 Task: Open a blank sheet, save the file as management.txt Insert a table ' 2 by 2' In first column, add headers, 'Brand, Model'. Under first header, add  AppleUnder second header, add Iphone. Change table style to  Black 
Action: Mouse moved to (277, 290)
Screenshot: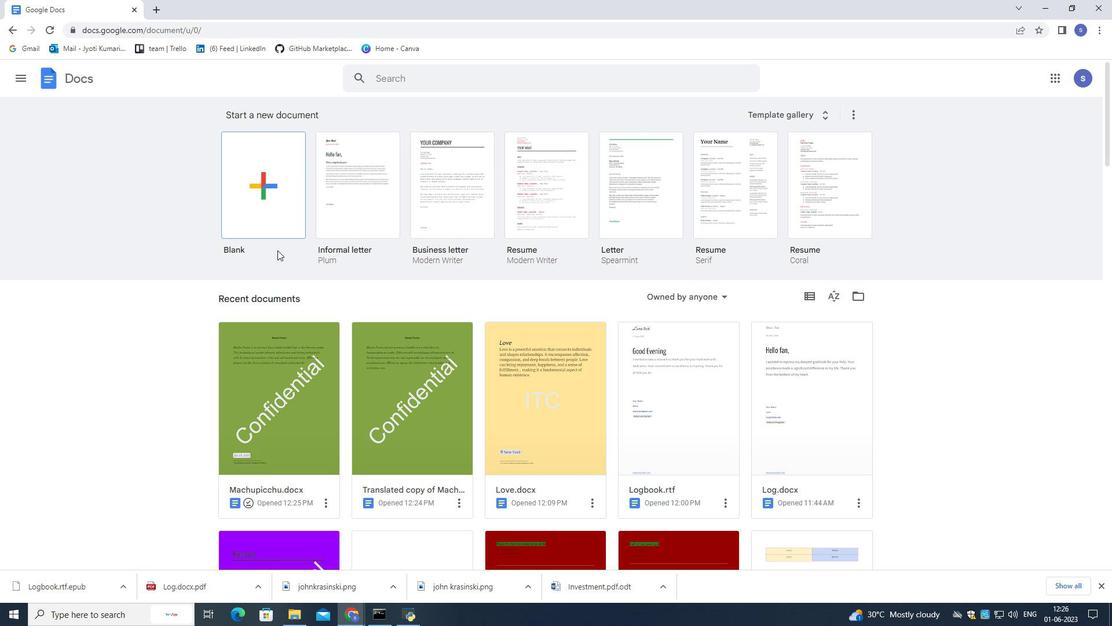 
Action: Mouse scrolled (277, 290) with delta (0, 0)
Screenshot: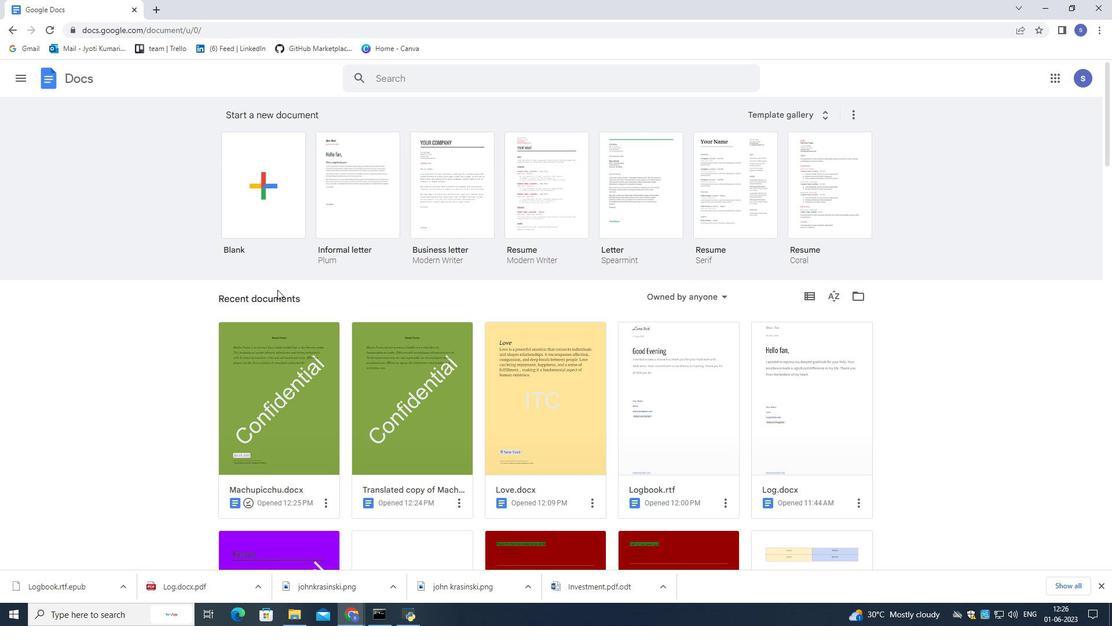 
Action: Mouse scrolled (277, 290) with delta (0, 0)
Screenshot: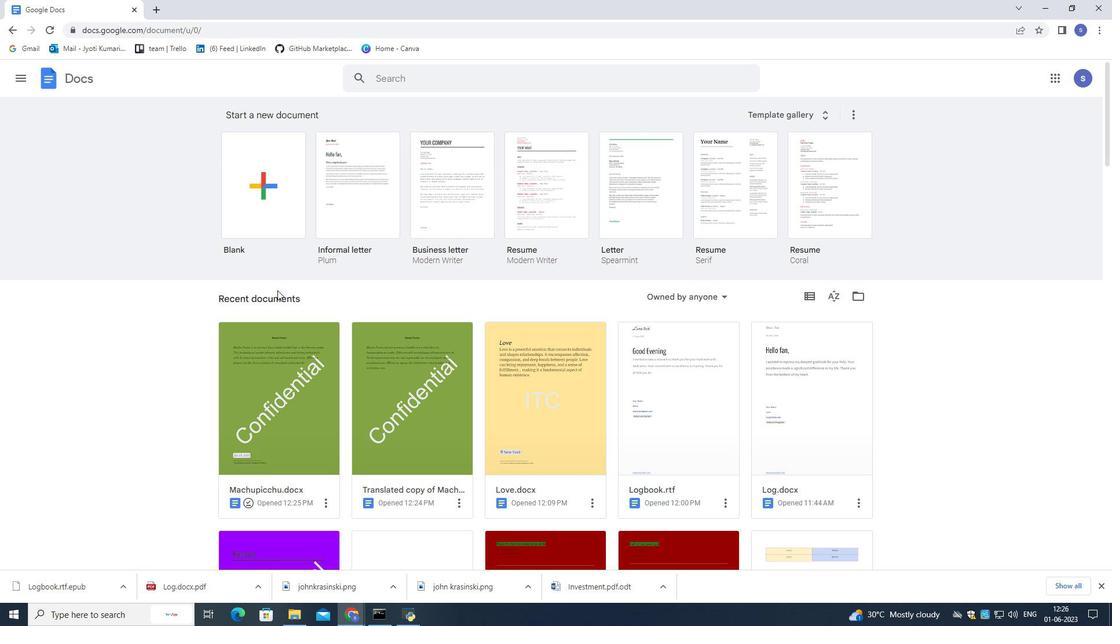 
Action: Mouse scrolled (277, 290) with delta (0, 0)
Screenshot: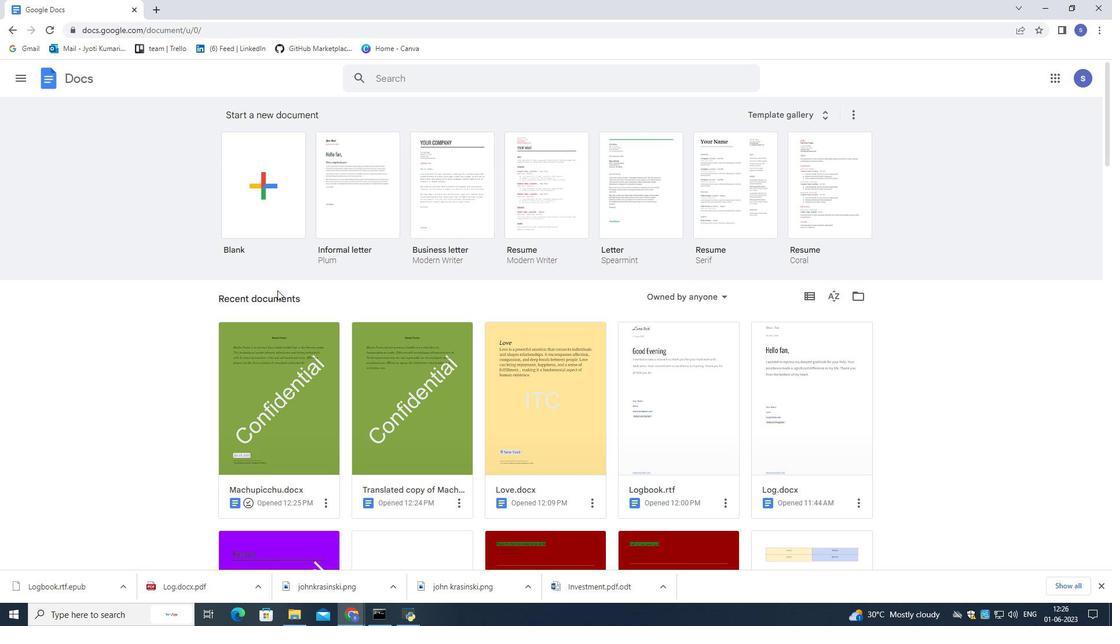 
Action: Mouse scrolled (277, 289) with delta (0, 0)
Screenshot: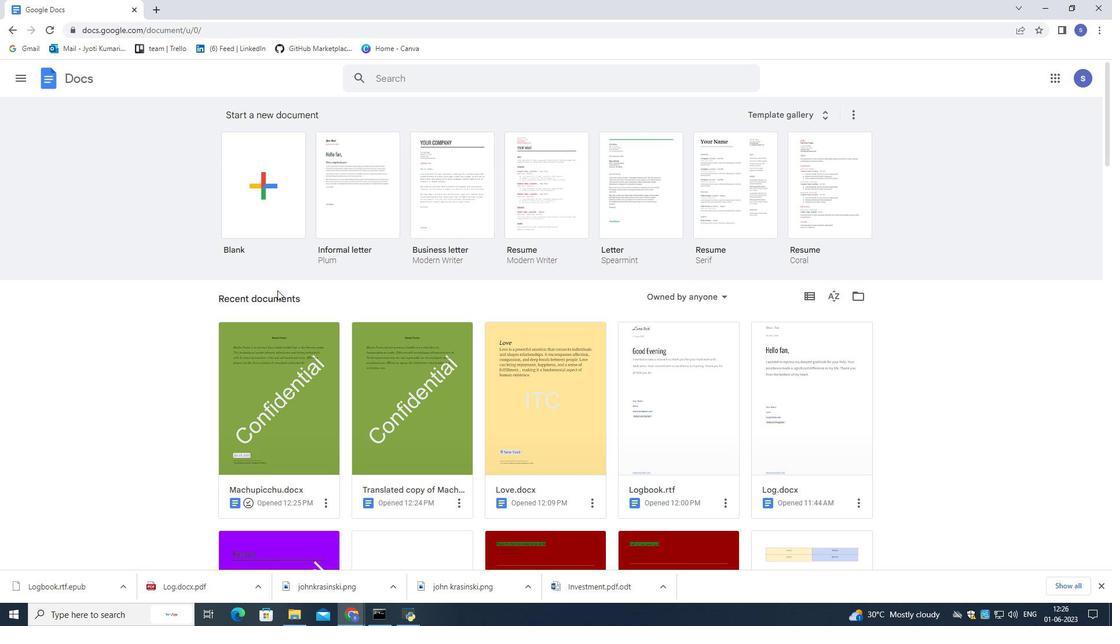 
Action: Mouse scrolled (277, 290) with delta (0, 0)
Screenshot: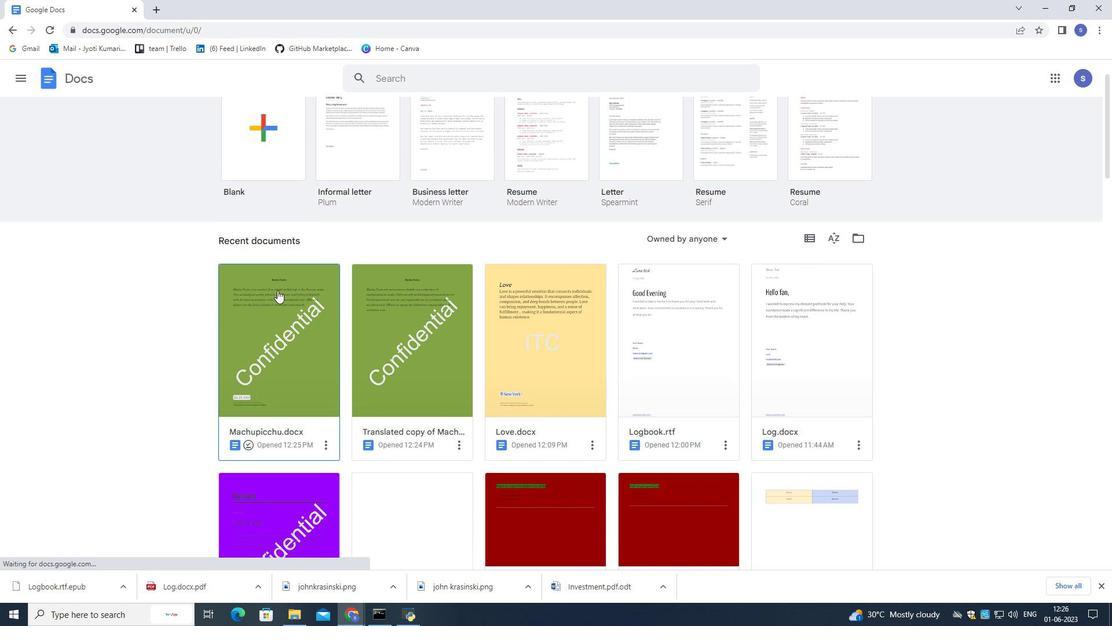 
Action: Mouse moved to (246, 195)
Screenshot: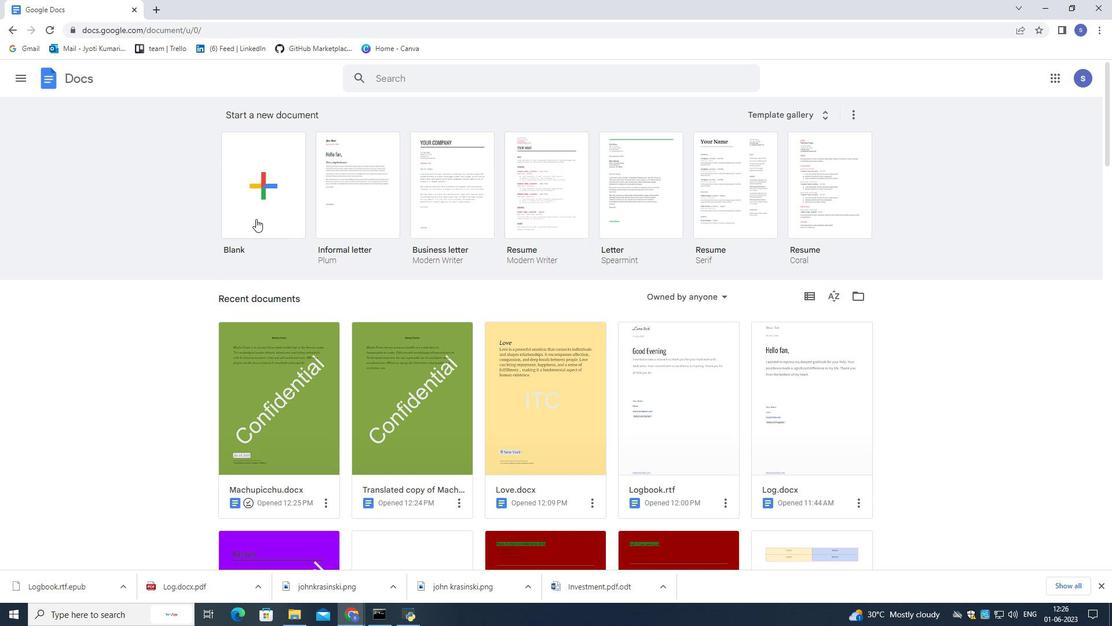 
Action: Mouse pressed left at (246, 195)
Screenshot: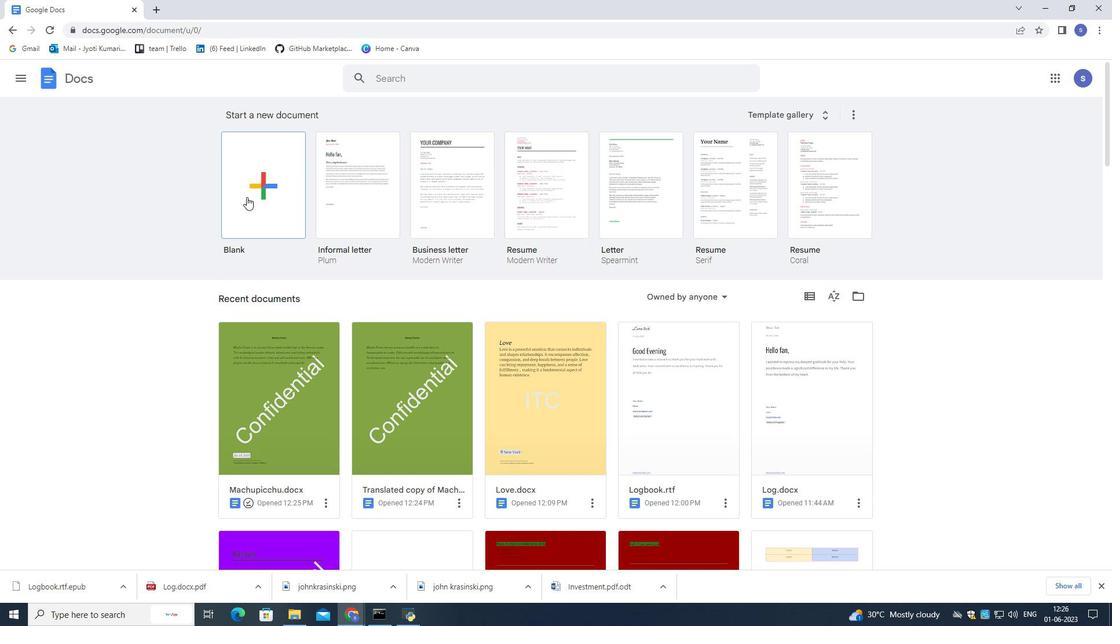 
Action: Mouse moved to (128, 70)
Screenshot: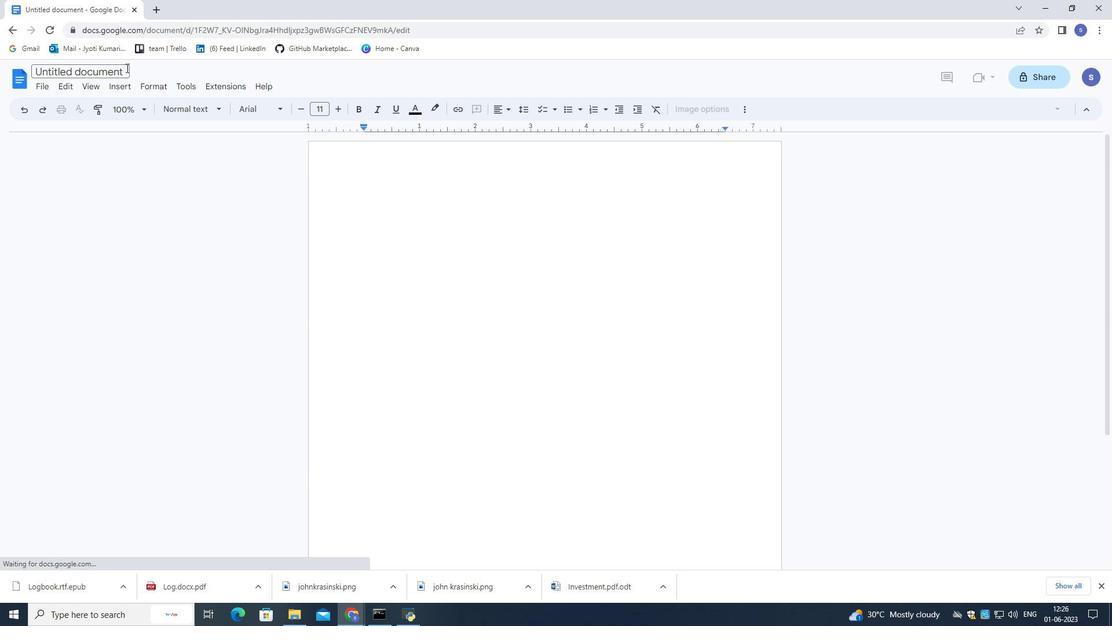 
Action: Mouse pressed left at (128, 70)
Screenshot: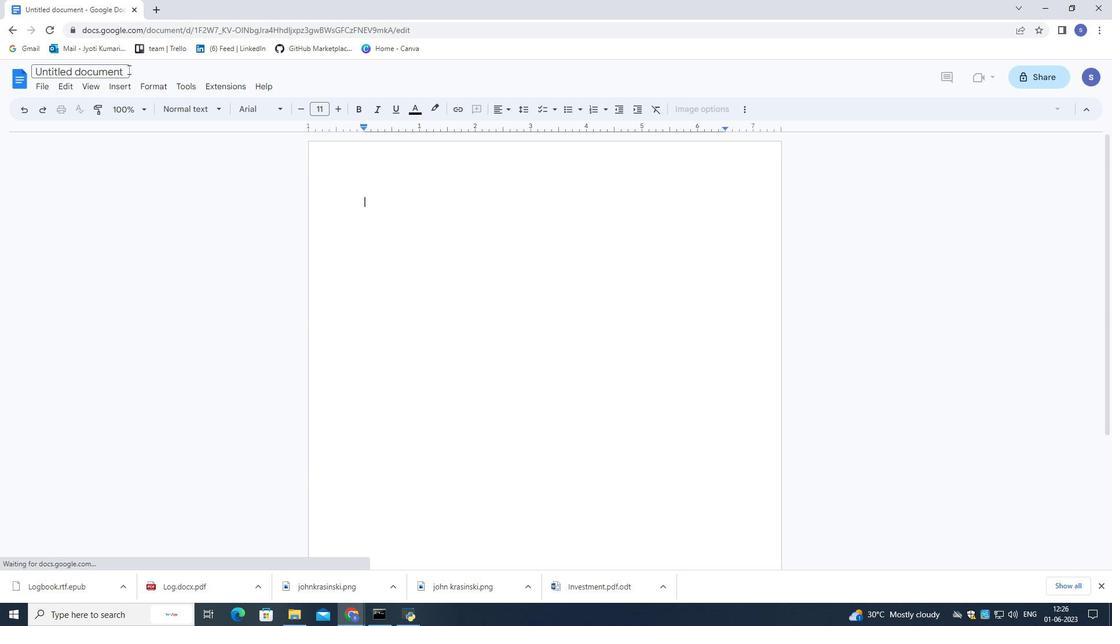 
Action: Key pressed <Key.shift>Management.txt<Key.enter>
Screenshot: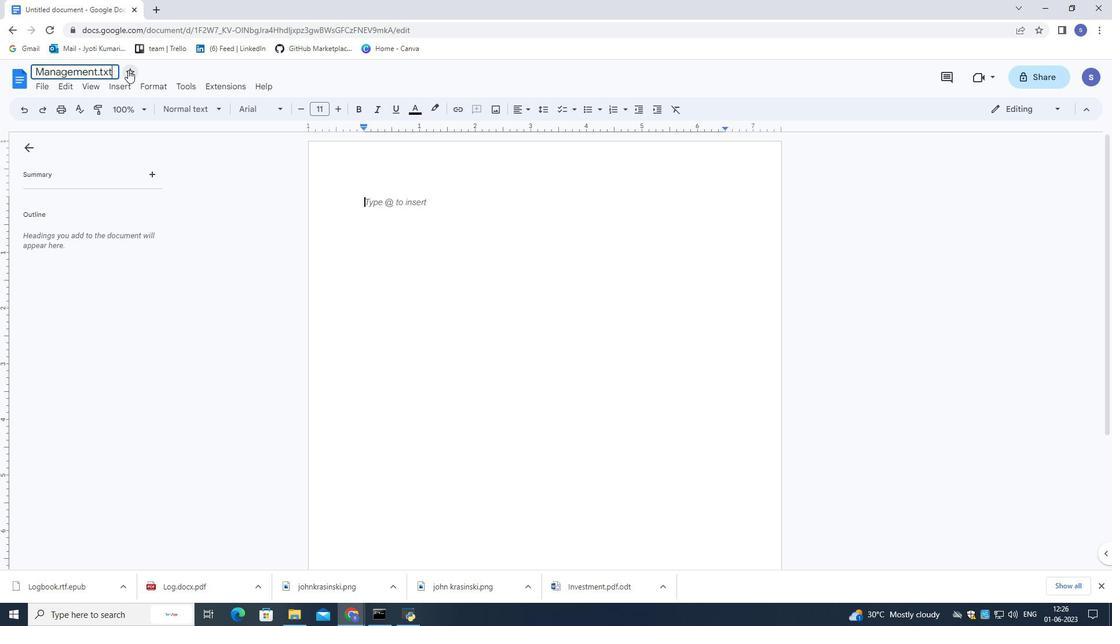 
Action: Mouse moved to (110, 88)
Screenshot: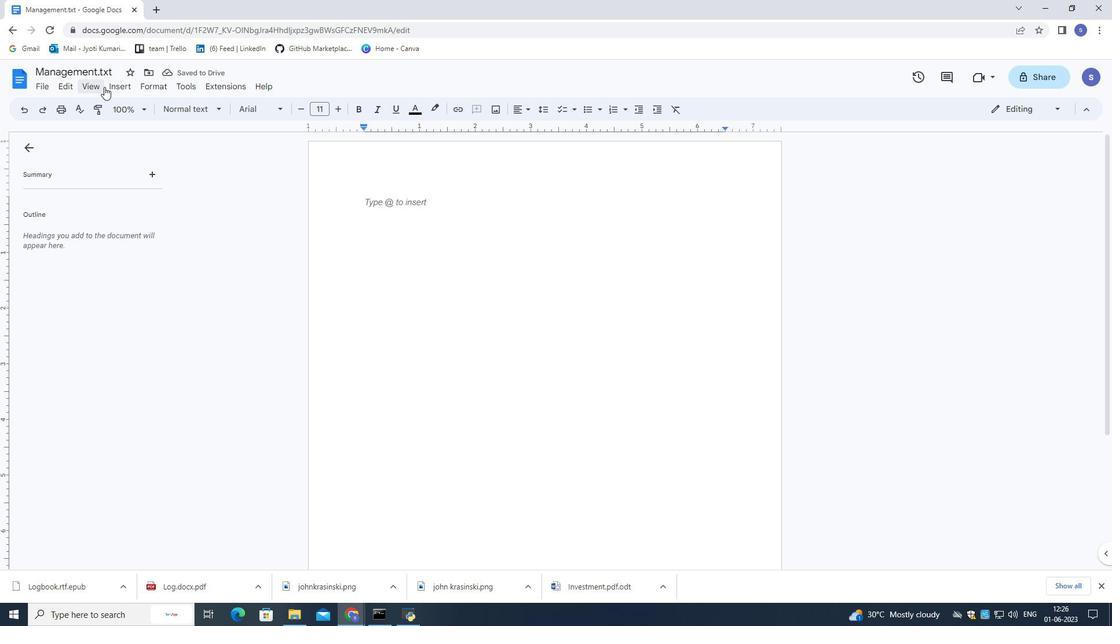 
Action: Mouse pressed left at (110, 88)
Screenshot: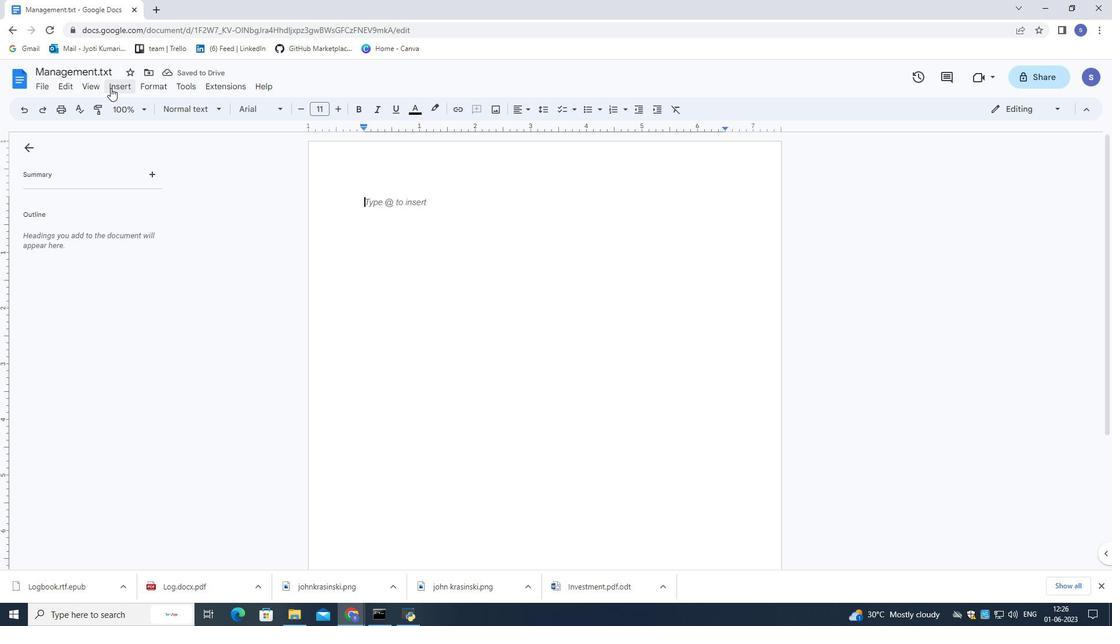 
Action: Mouse moved to (307, 164)
Screenshot: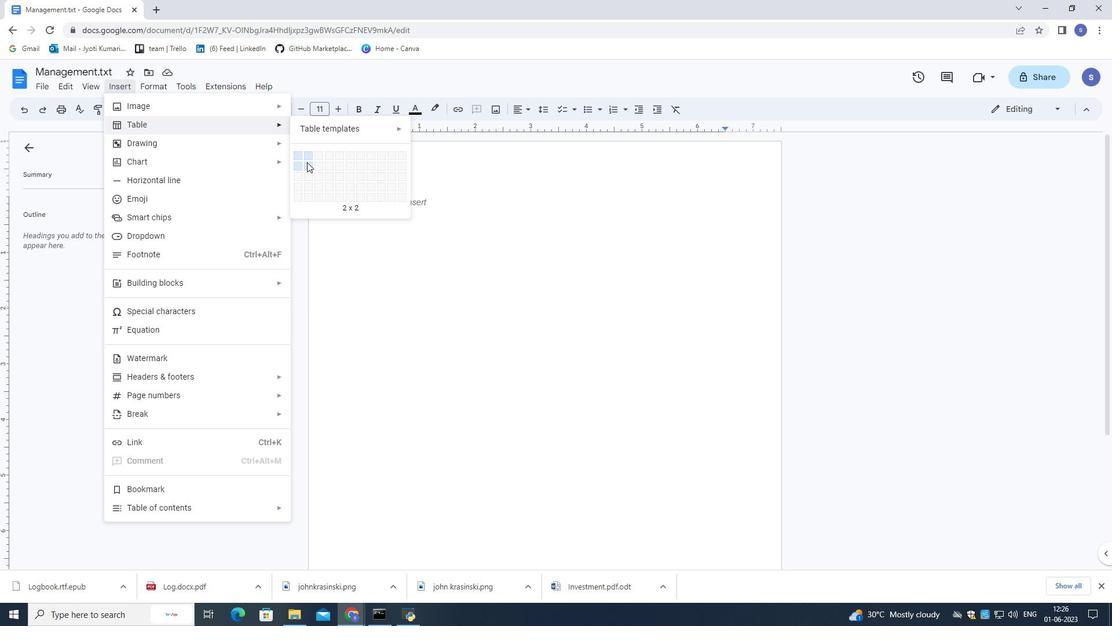 
Action: Mouse pressed left at (307, 164)
Screenshot: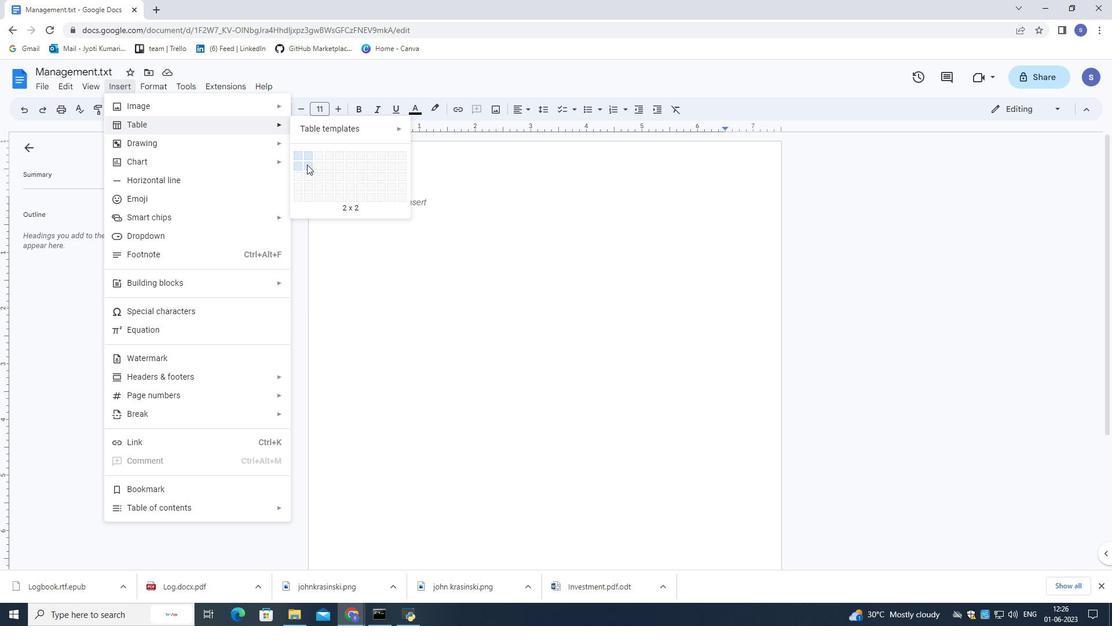 
Action: Mouse moved to (447, 227)
Screenshot: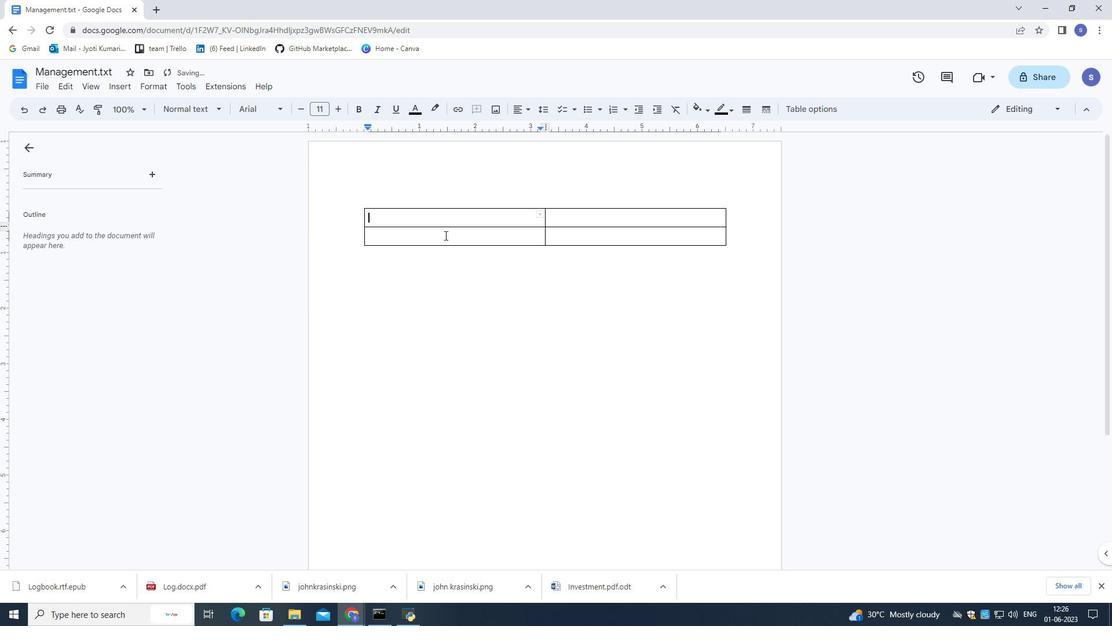 
Action: Mouse pressed left at (447, 227)
Screenshot: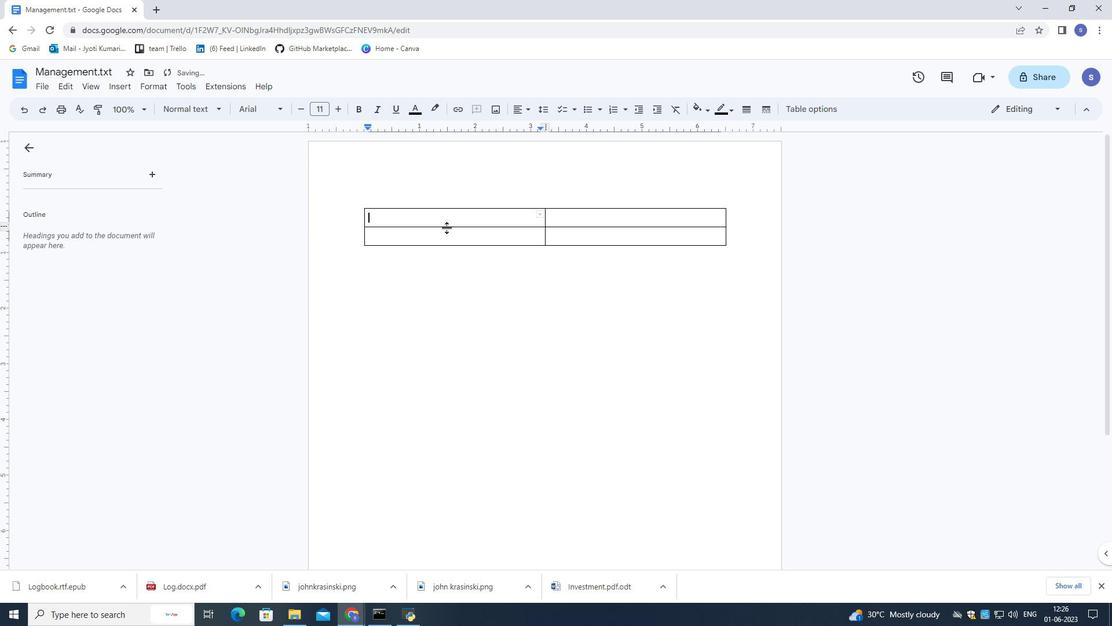 
Action: Mouse moved to (460, 253)
Screenshot: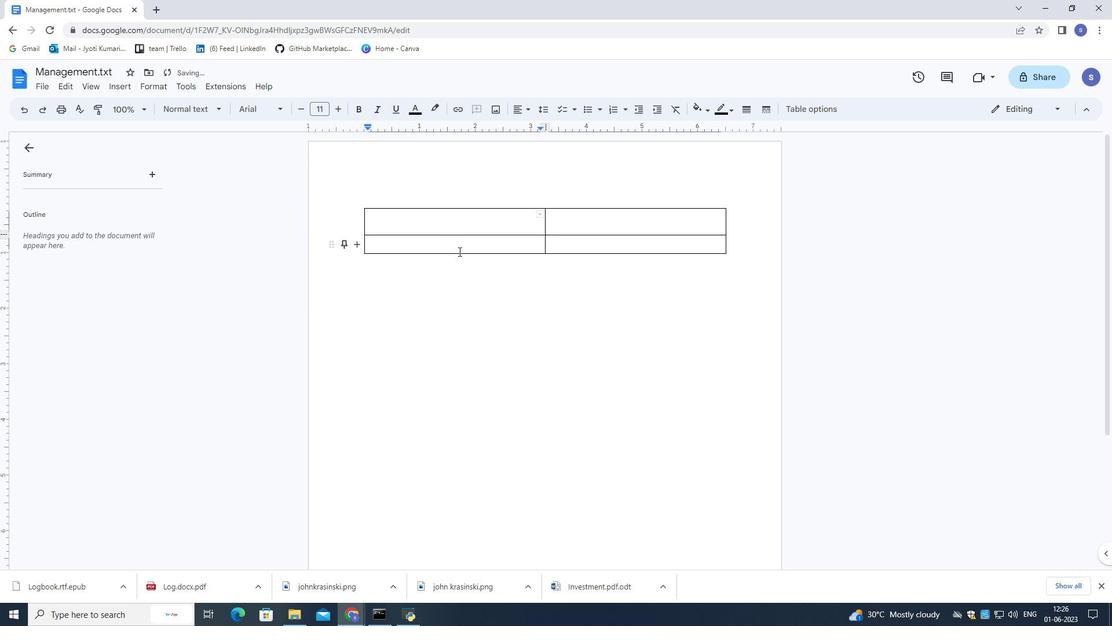 
Action: Mouse pressed left at (460, 253)
Screenshot: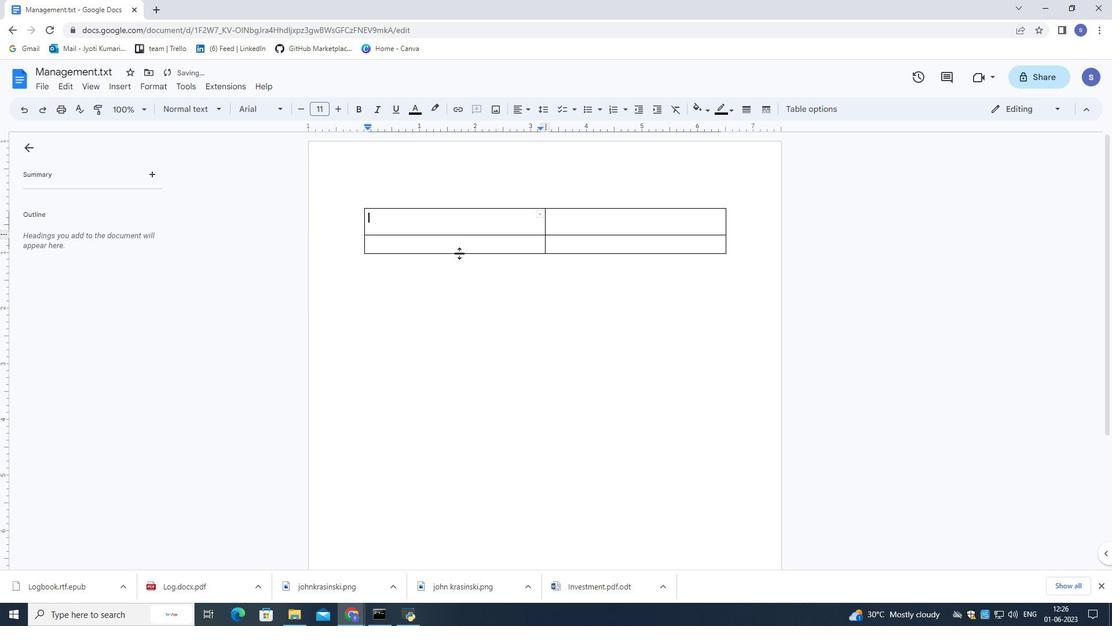 
Action: Mouse moved to (472, 233)
Screenshot: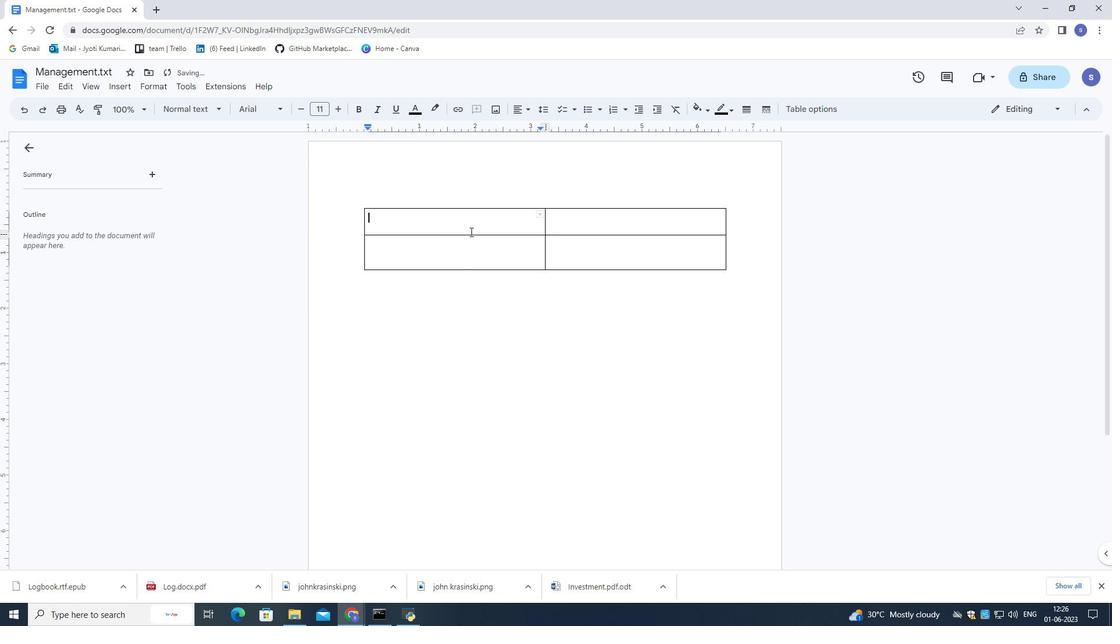 
Action: Mouse pressed left at (472, 233)
Screenshot: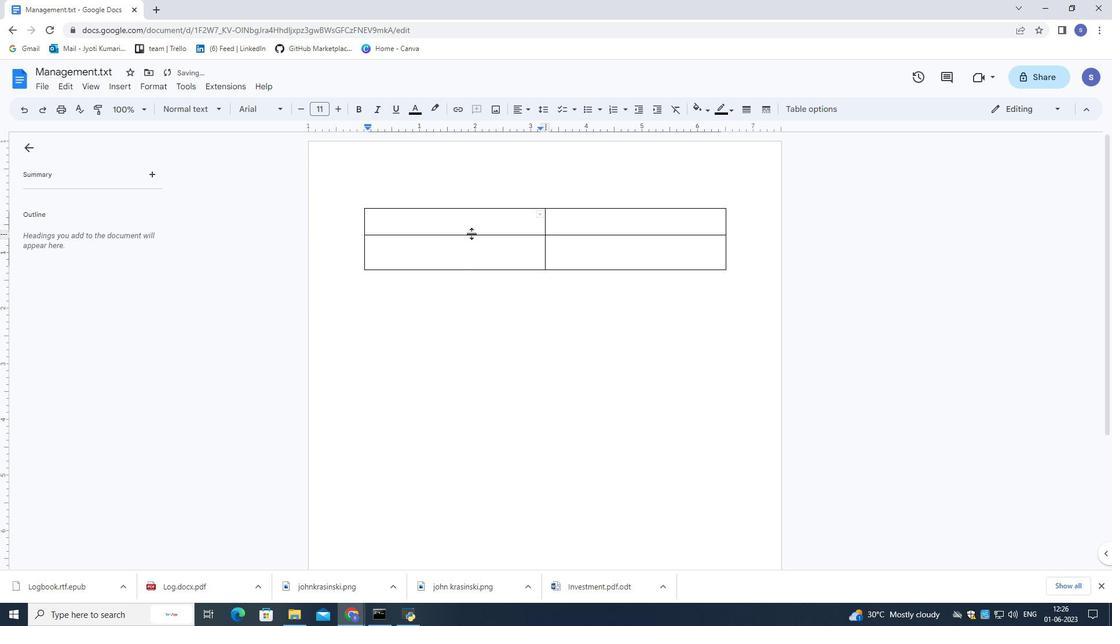 
Action: Mouse moved to (471, 222)
Screenshot: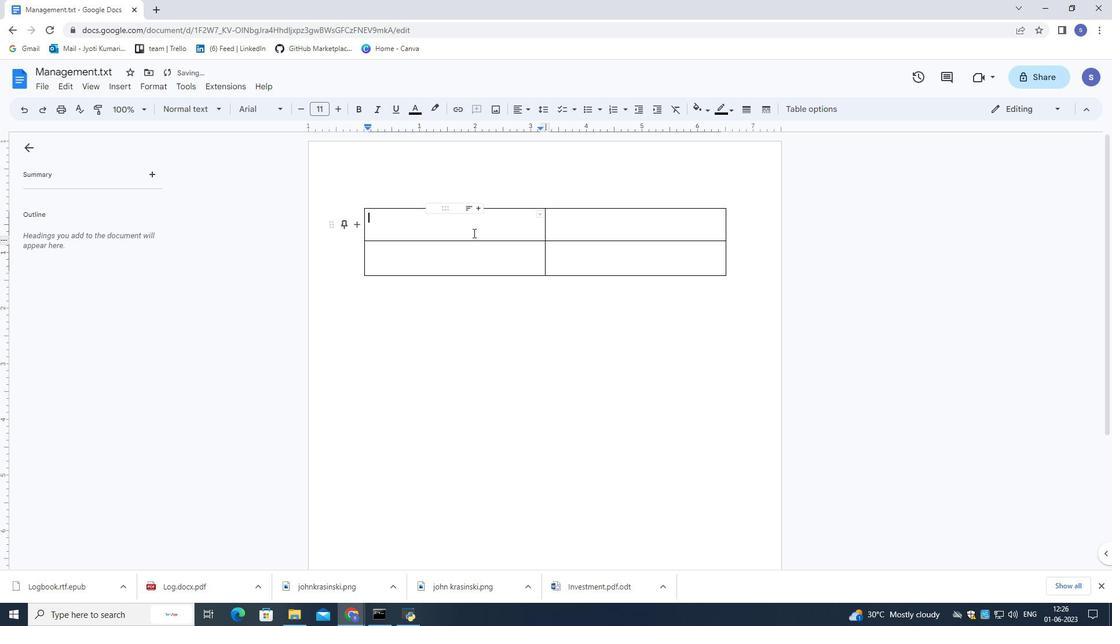 
Action: Mouse pressed left at (471, 222)
Screenshot: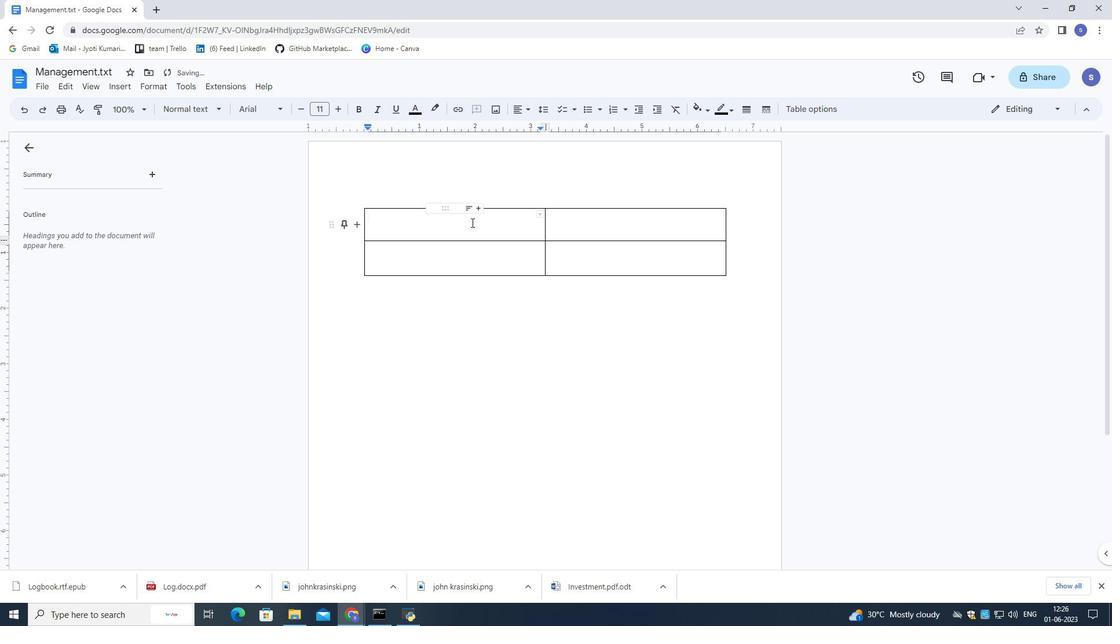
Action: Mouse moved to (471, 222)
Screenshot: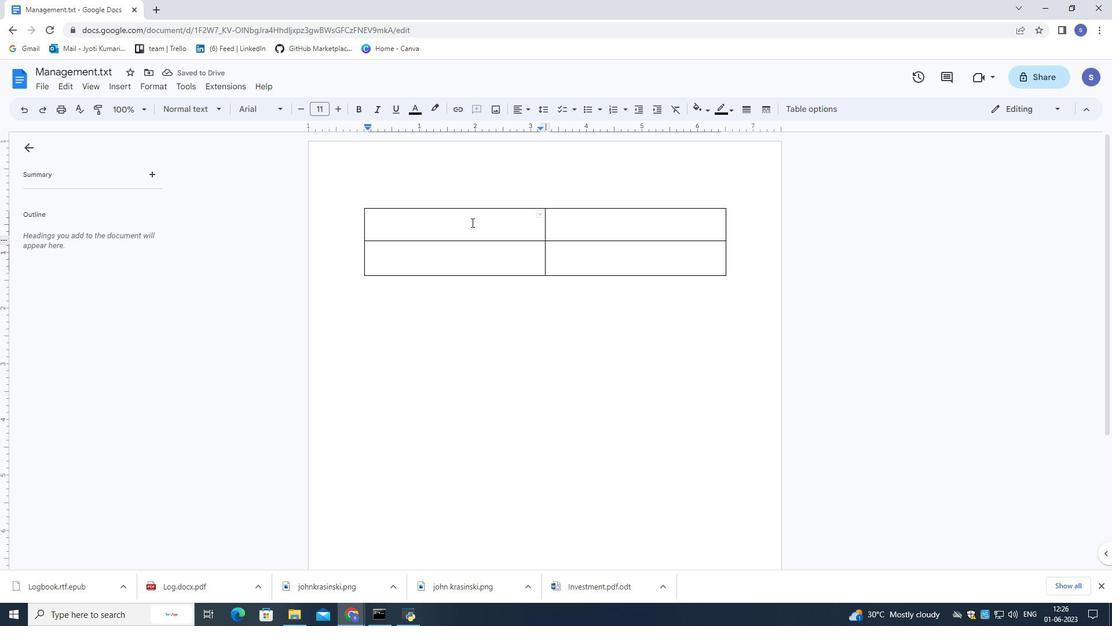 
Action: Key pressed <Key.shift>Brand<Key.right><Key.shift>Model
Screenshot: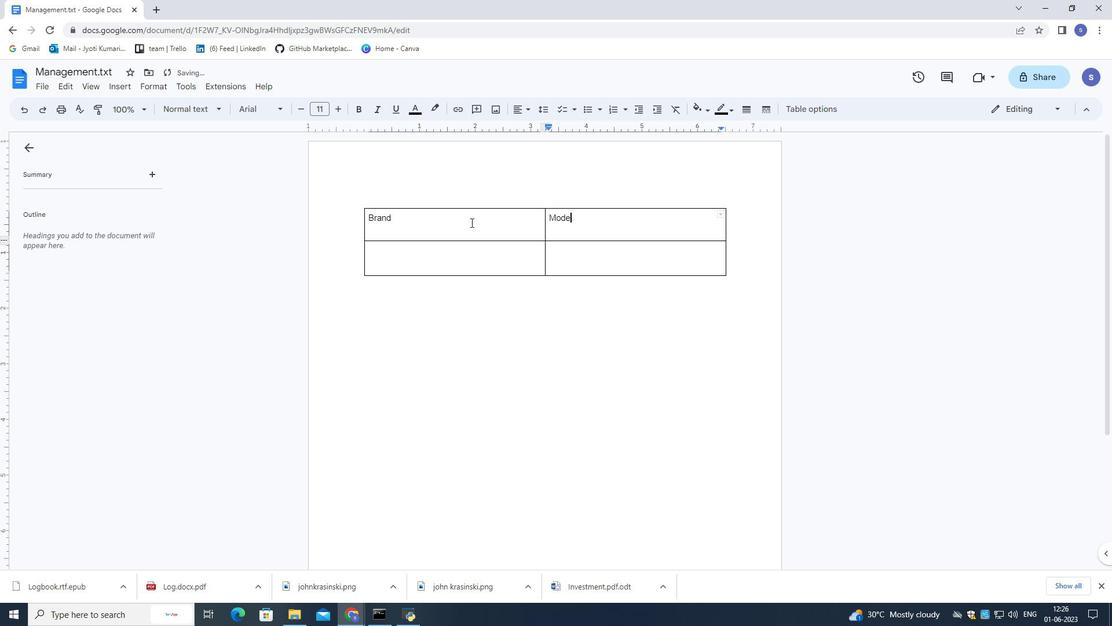 
Action: Mouse moved to (491, 252)
Screenshot: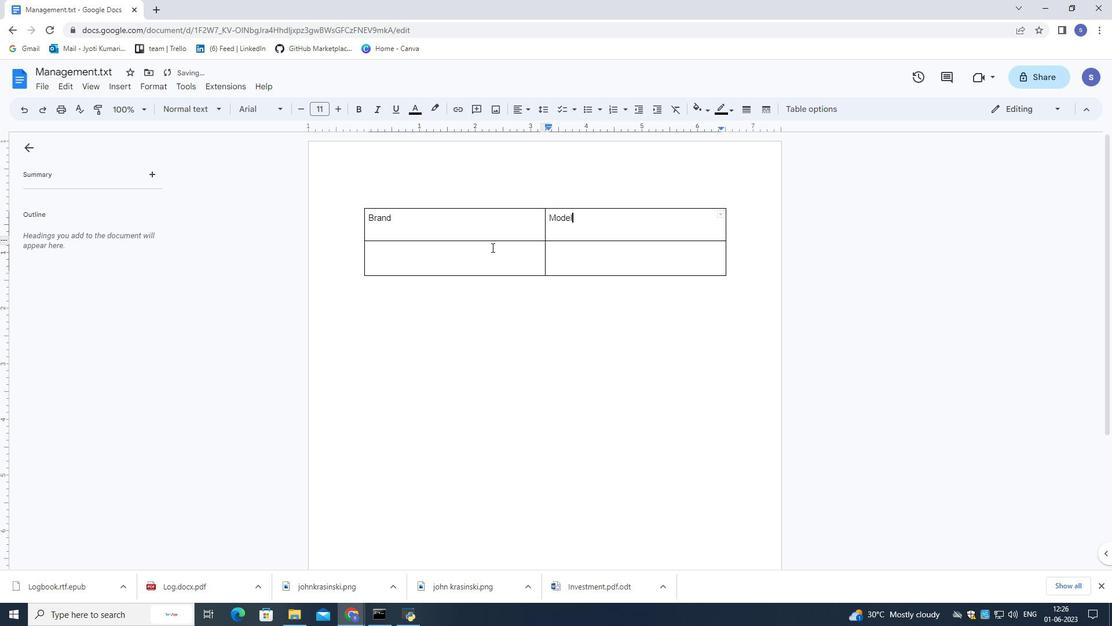 
Action: Mouse pressed left at (491, 252)
Screenshot: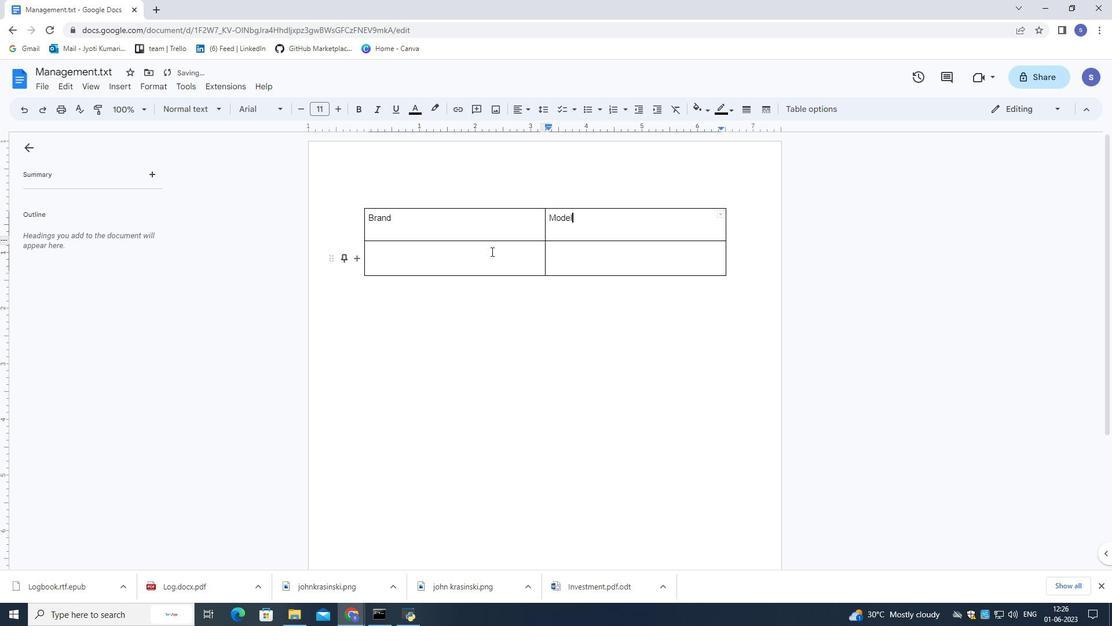 
Action: Key pressed <Key.shift>Apple<Key.right>
Screenshot: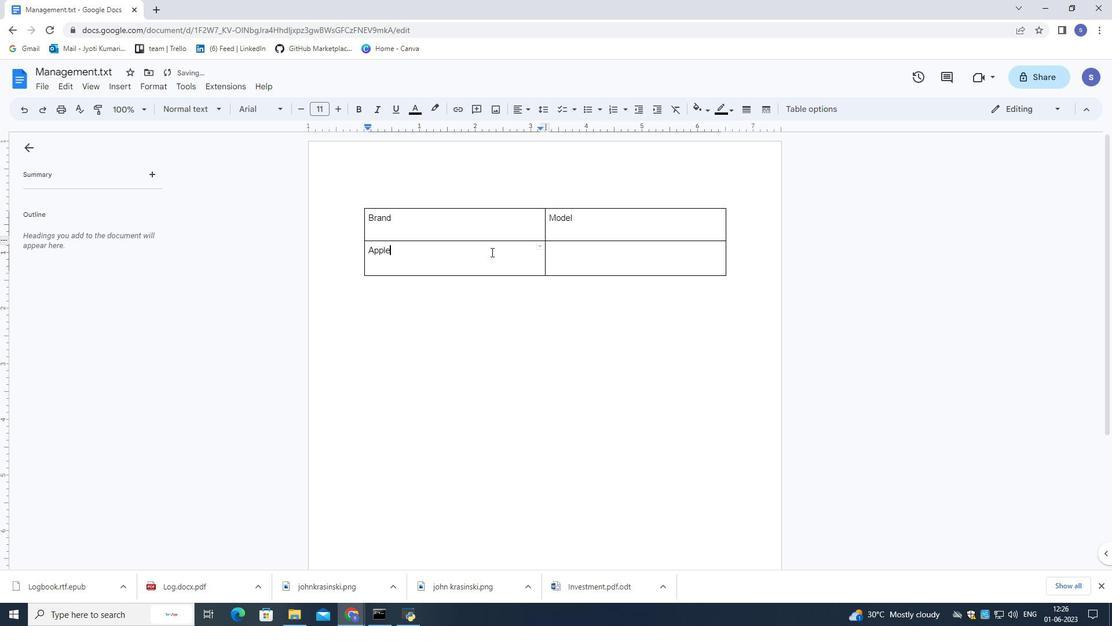 
Action: Mouse moved to (492, 270)
Screenshot: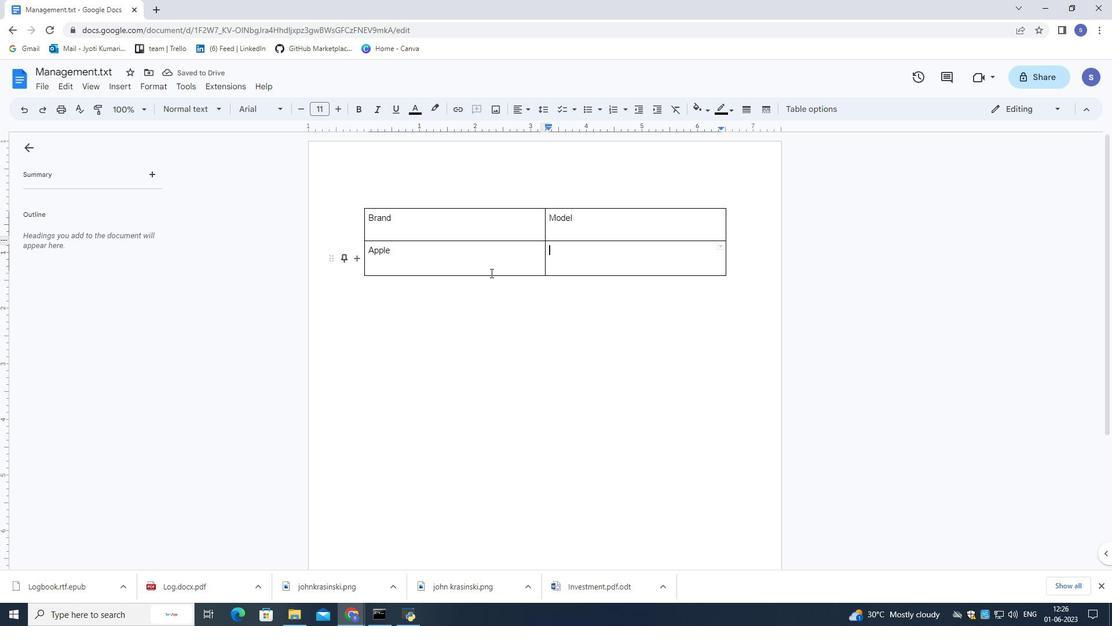
Action: Key pressed <Key.shift>Iphone
Screenshot: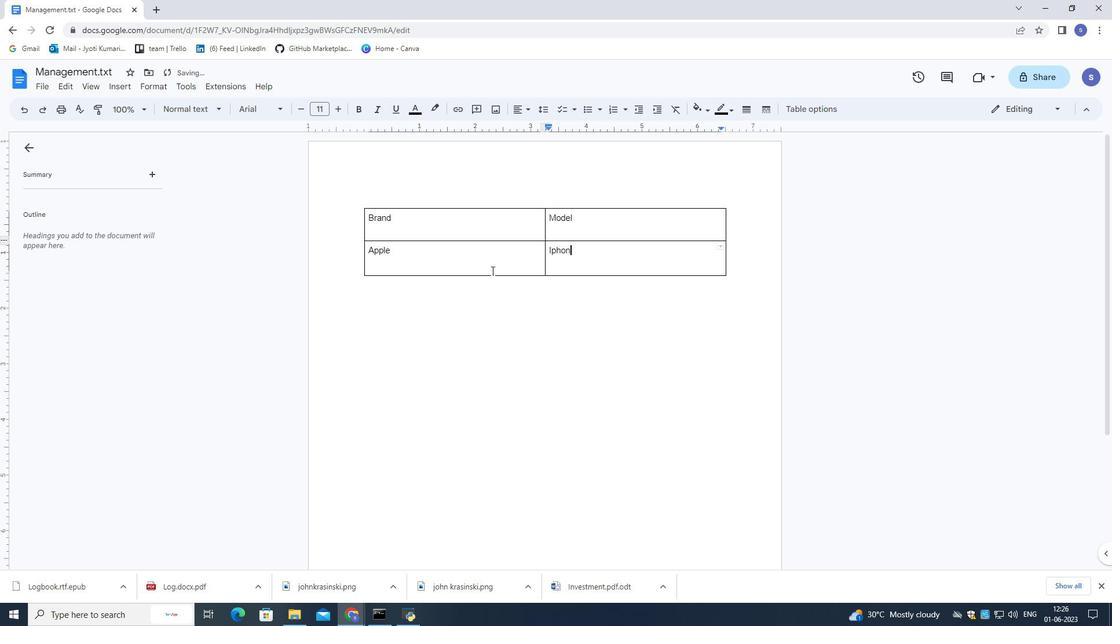 
Action: Mouse moved to (601, 263)
Screenshot: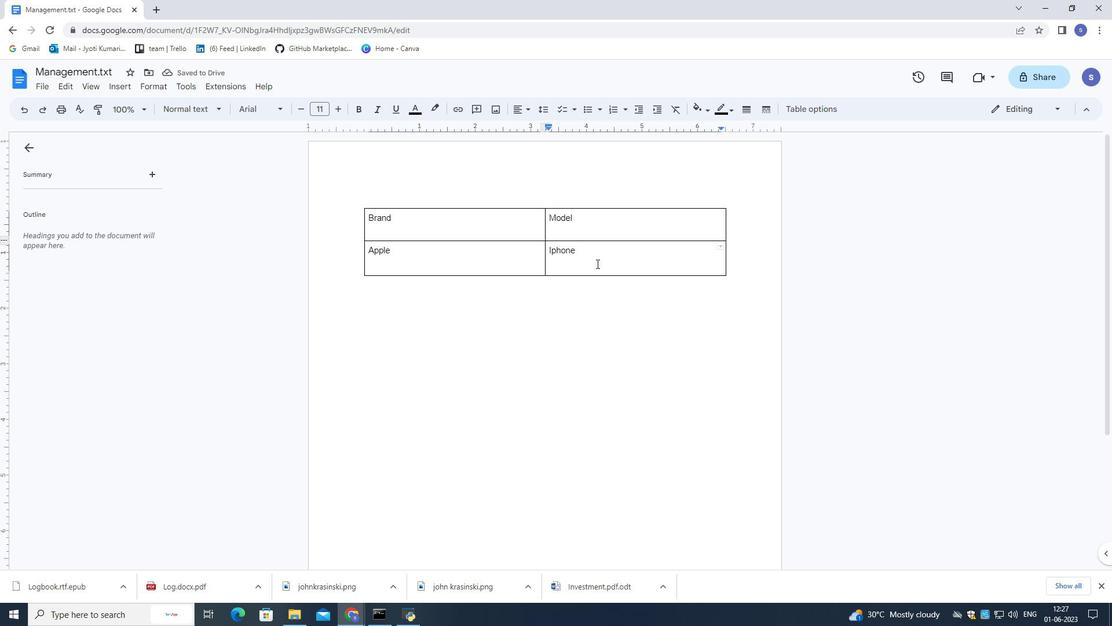 
Action: Mouse pressed left at (601, 263)
Screenshot: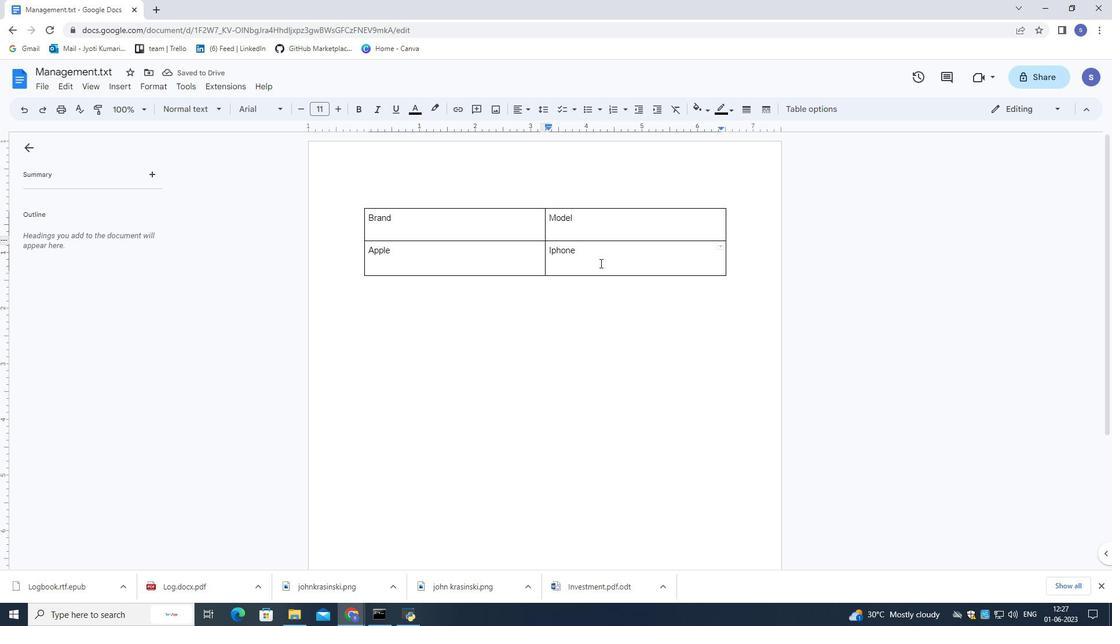 
Action: Mouse moved to (591, 252)
Screenshot: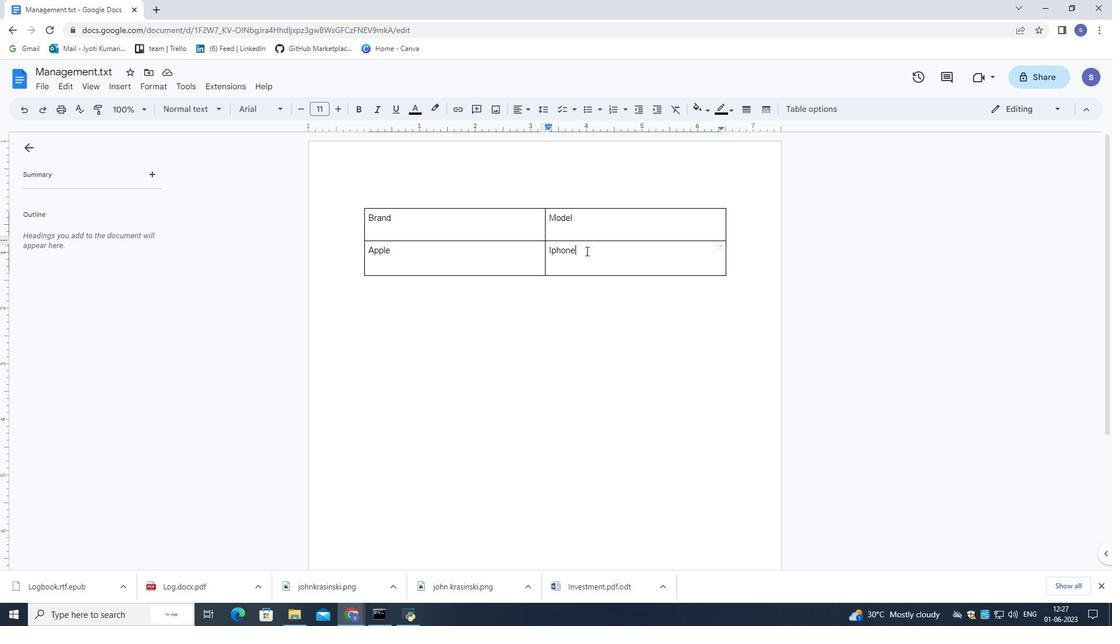 
Action: Mouse pressed left at (591, 252)
Screenshot: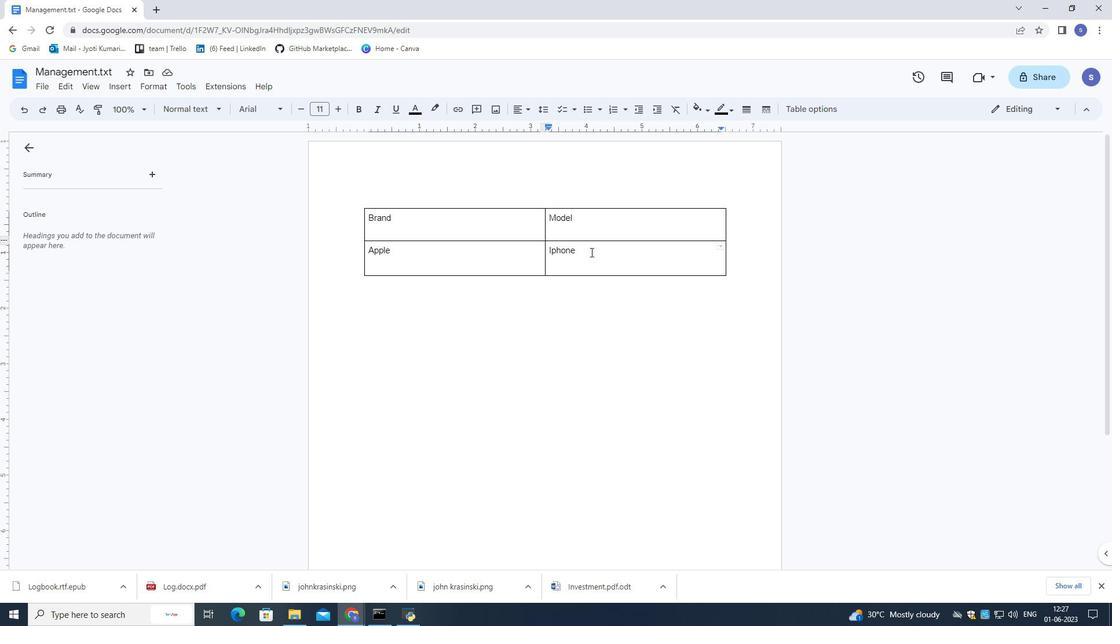
Action: Mouse moved to (676, 109)
Screenshot: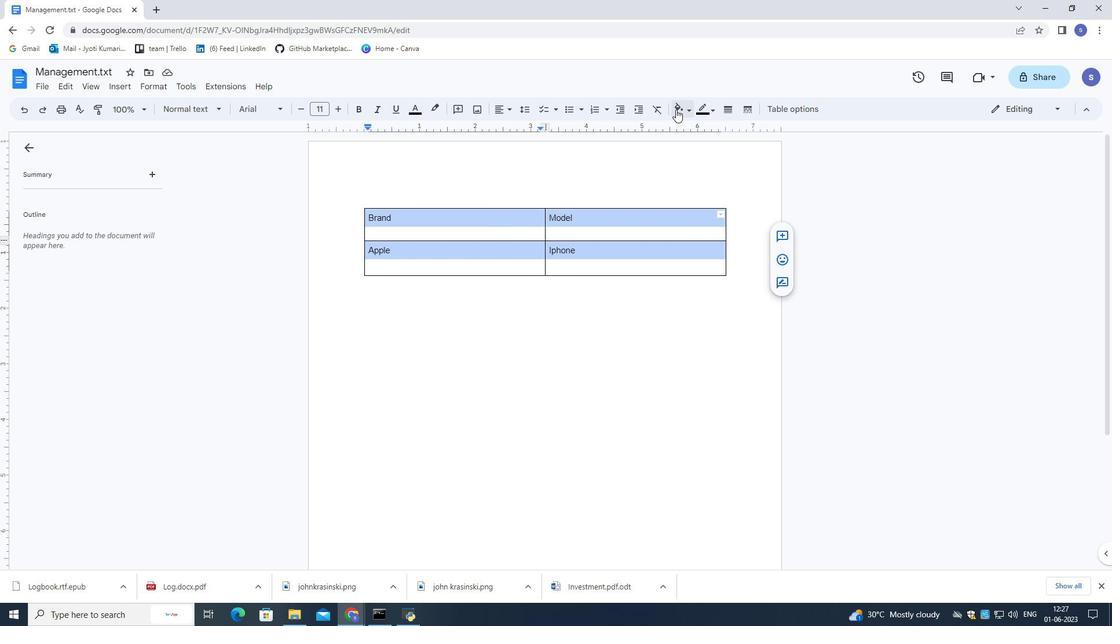 
Action: Mouse pressed left at (676, 109)
Screenshot: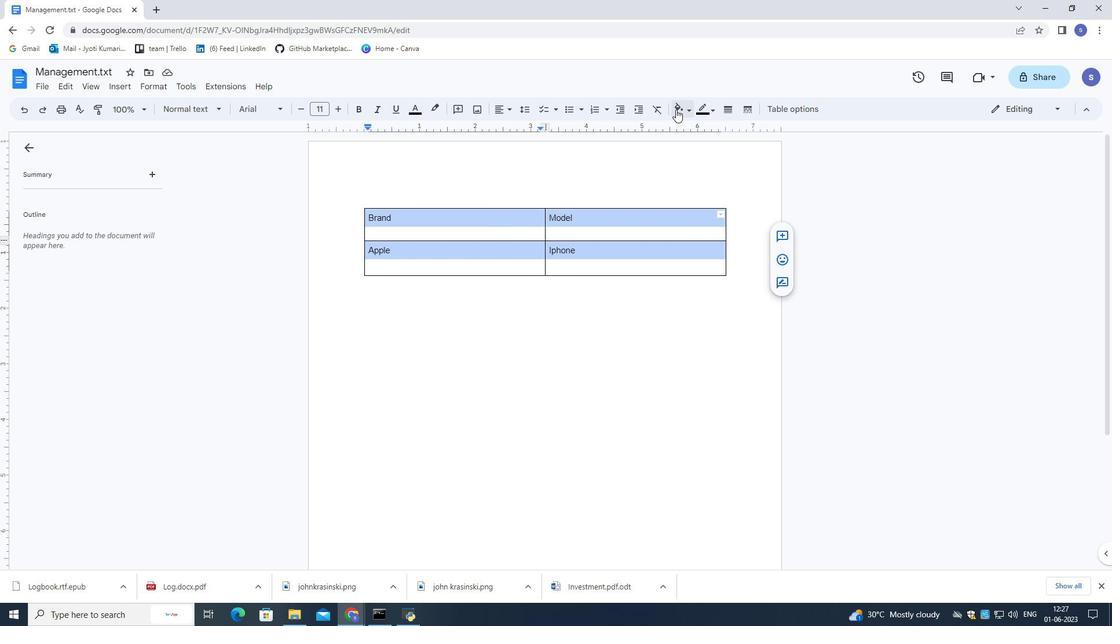 
Action: Mouse moved to (681, 149)
Screenshot: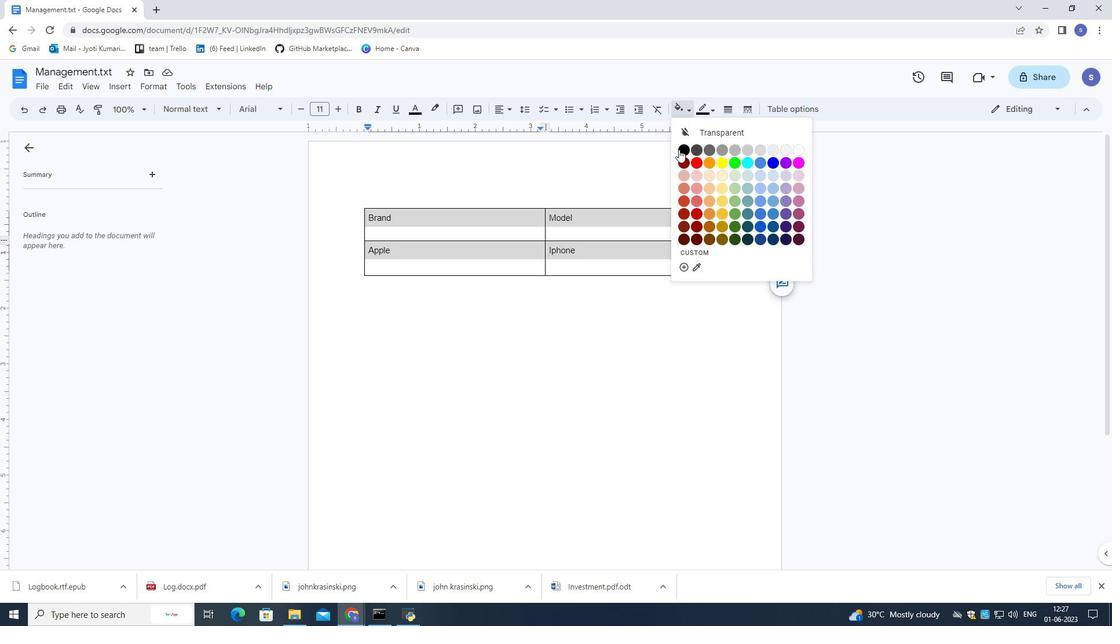 
Action: Mouse pressed left at (681, 149)
Screenshot: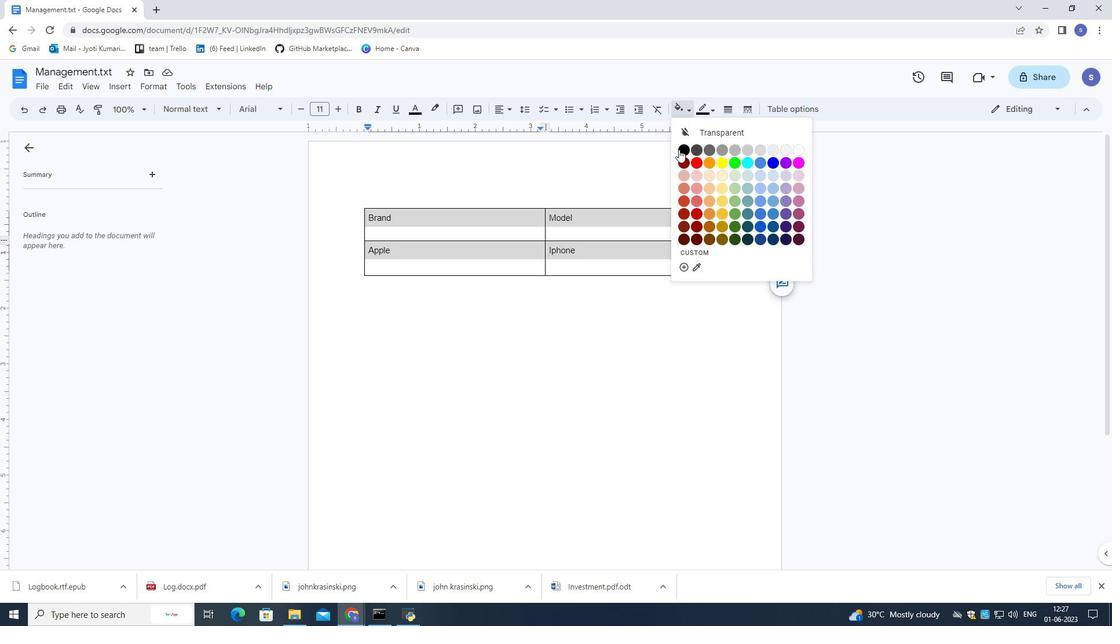 
Action: Mouse moved to (660, 184)
Screenshot: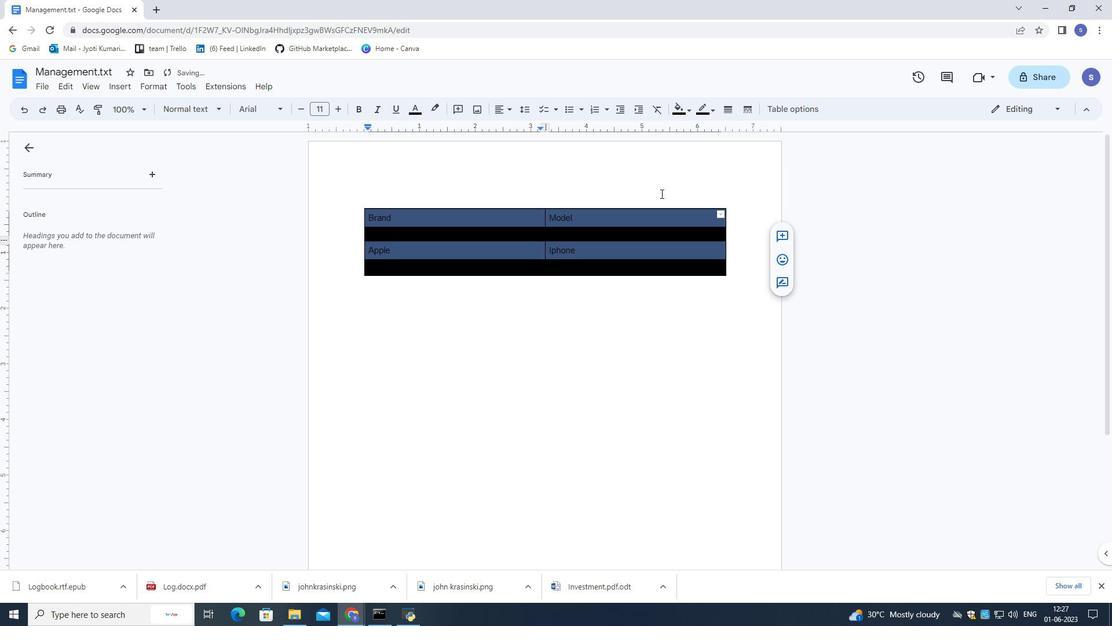 
Action: Mouse pressed left at (660, 184)
Screenshot: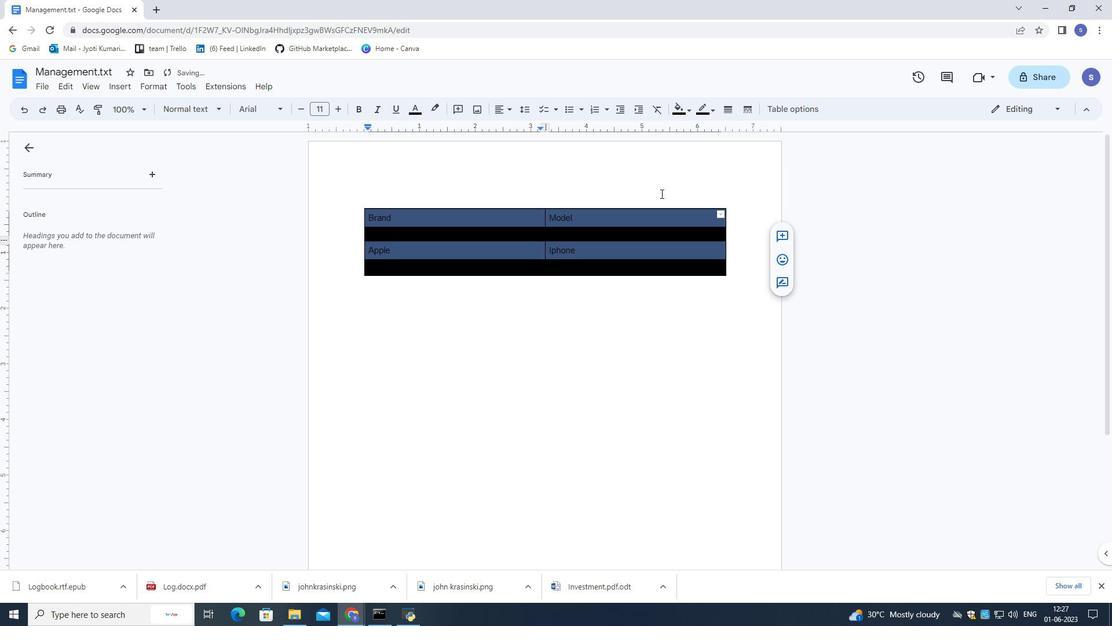 
Action: Mouse moved to (614, 264)
Screenshot: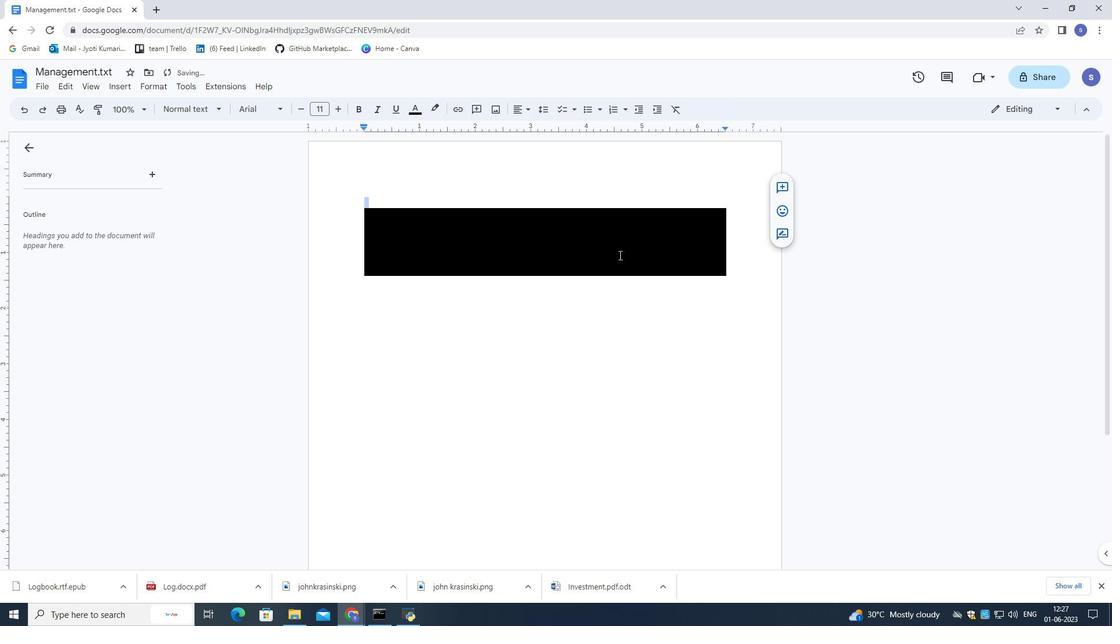 
Action: Mouse pressed left at (614, 264)
Screenshot: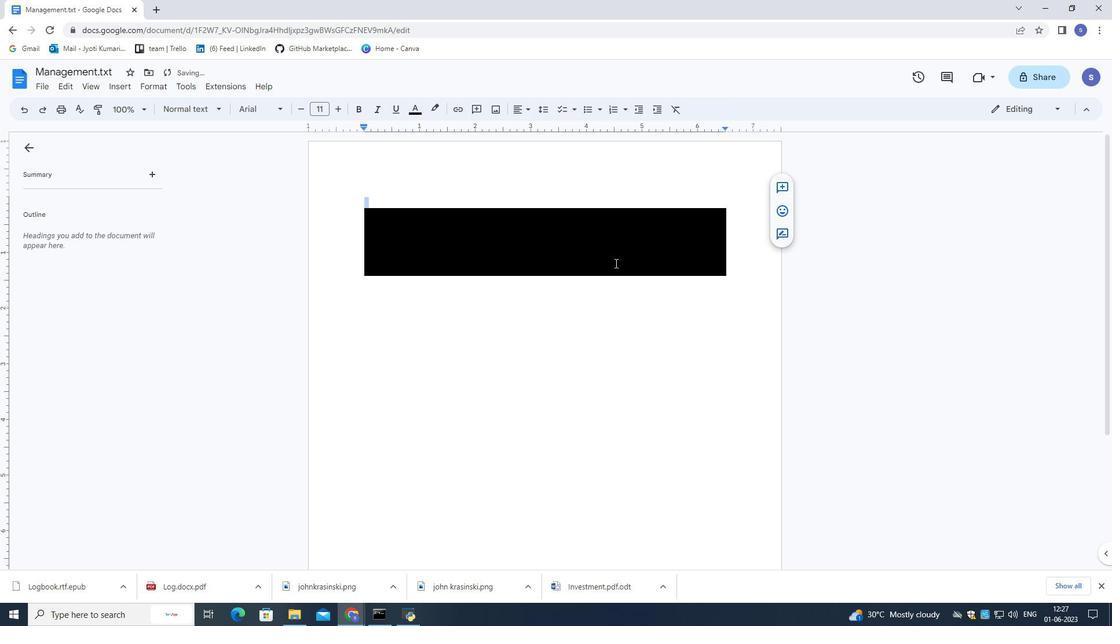 
Action: Mouse moved to (422, 140)
Screenshot: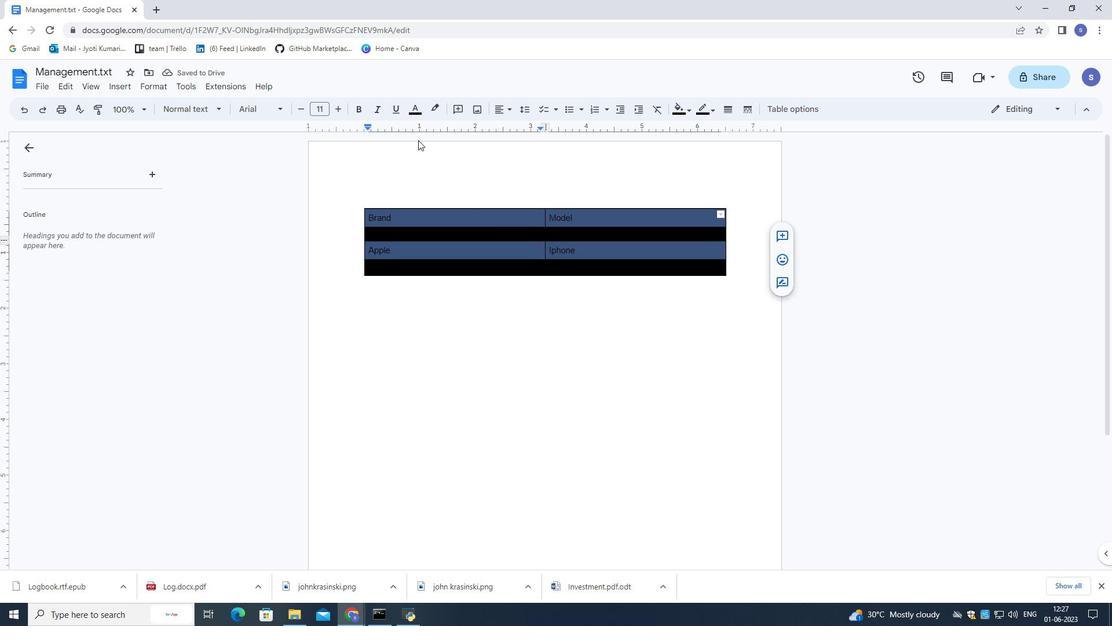 
Action: Mouse pressed left at (422, 140)
Screenshot: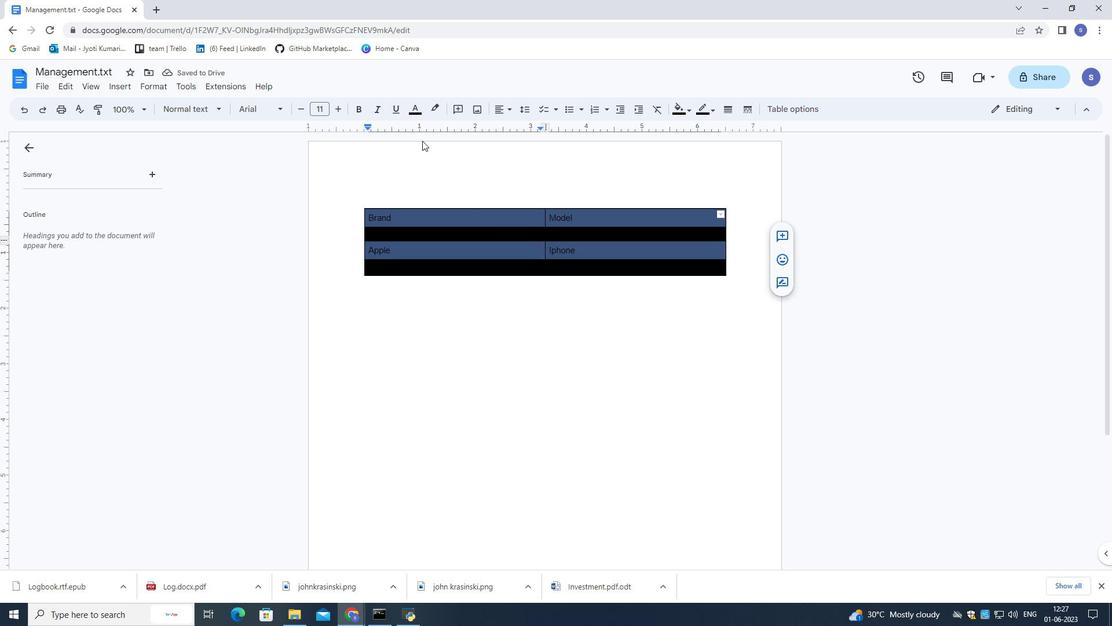 
Action: Mouse moved to (515, 296)
Screenshot: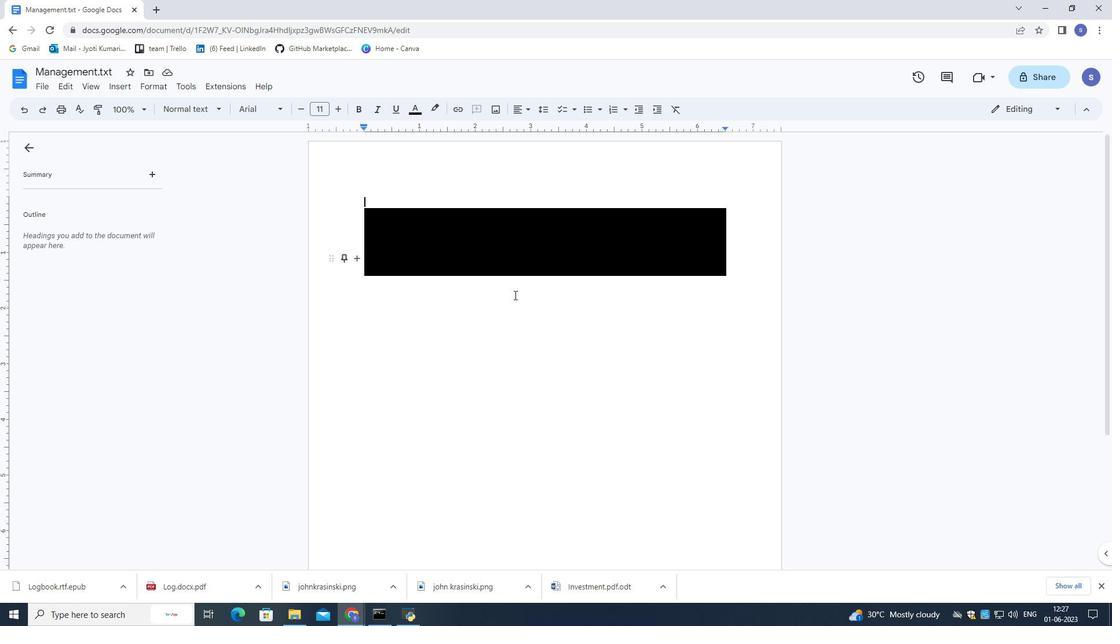 
